Task: Create "Digital Experiences" by using the "B2B Commerce" template.
Action: Mouse moved to (909, 54)
Screenshot: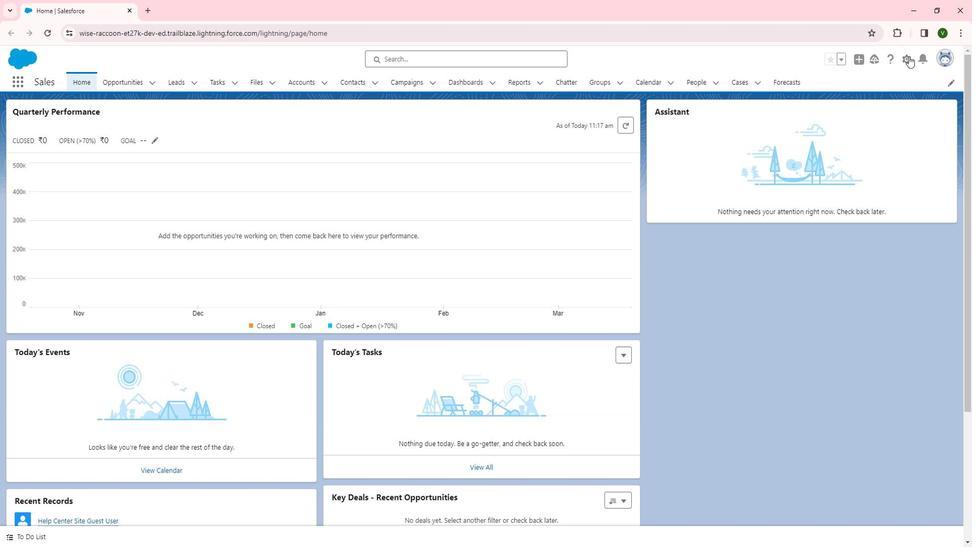 
Action: Mouse pressed left at (909, 54)
Screenshot: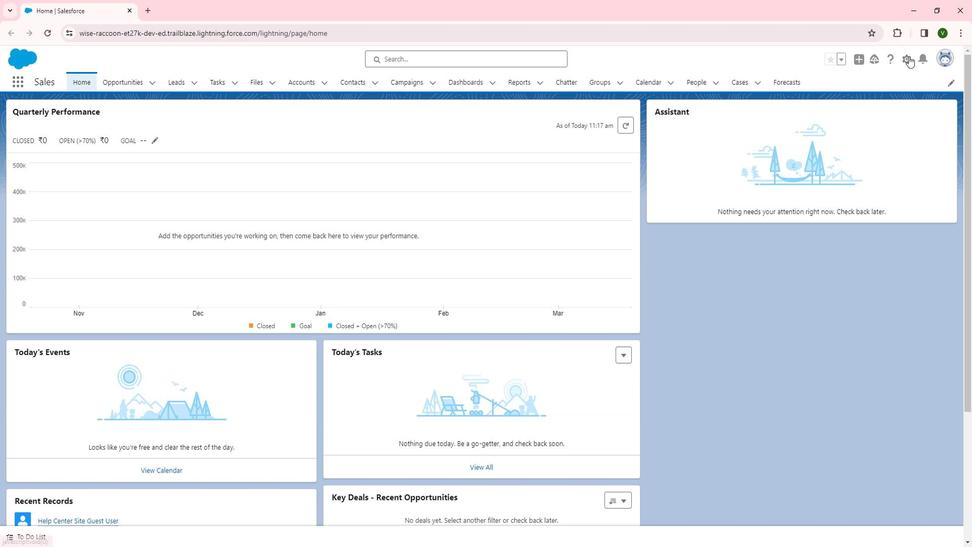 
Action: Mouse moved to (871, 84)
Screenshot: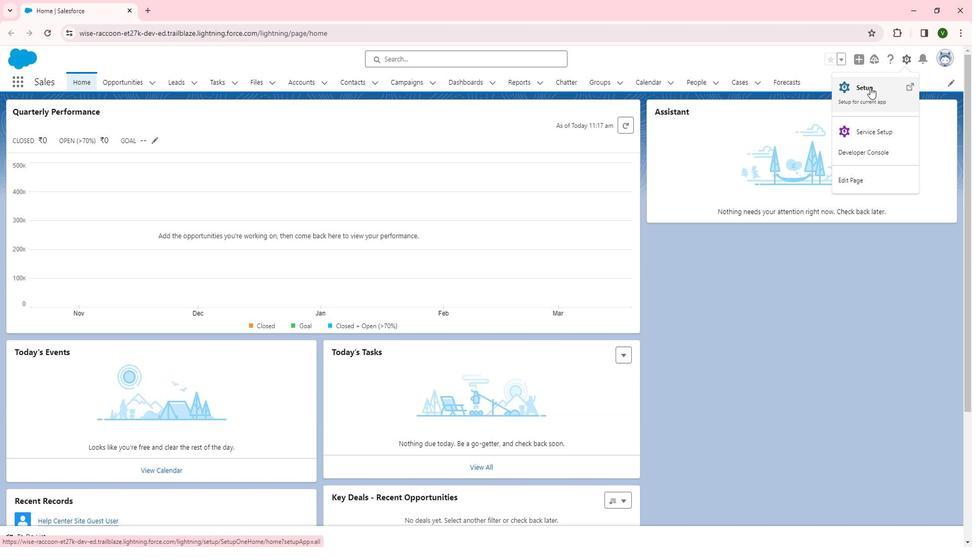 
Action: Mouse pressed left at (871, 84)
Screenshot: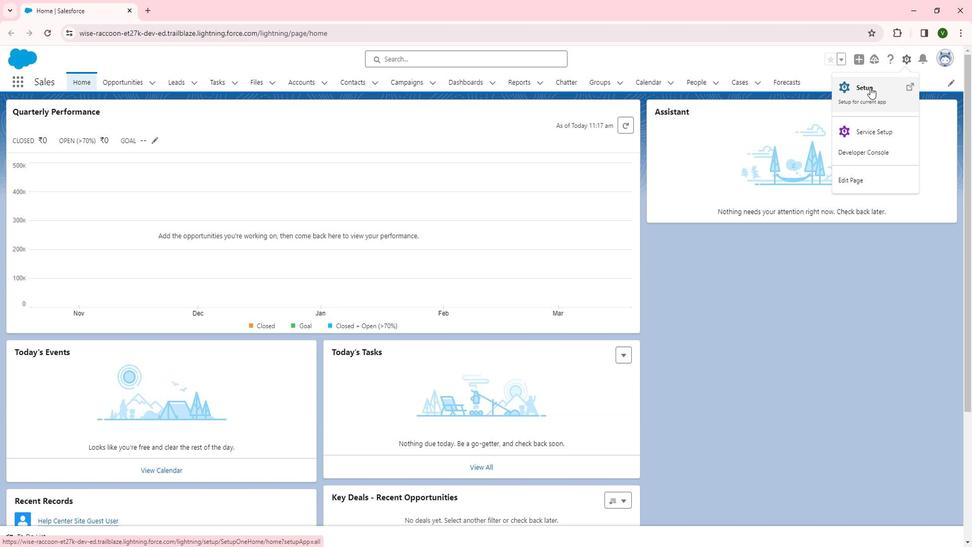
Action: Mouse moved to (72, 300)
Screenshot: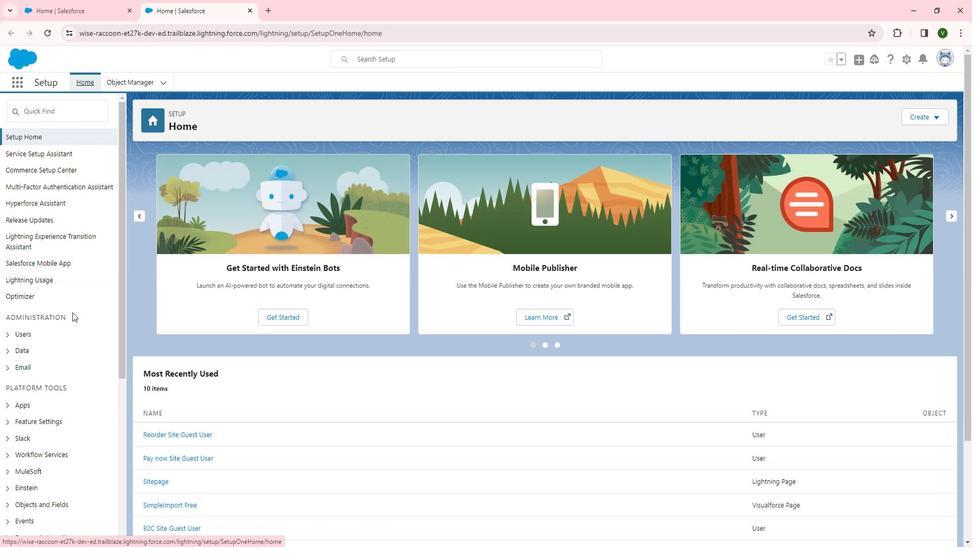 
Action: Mouse scrolled (72, 300) with delta (0, 0)
Screenshot: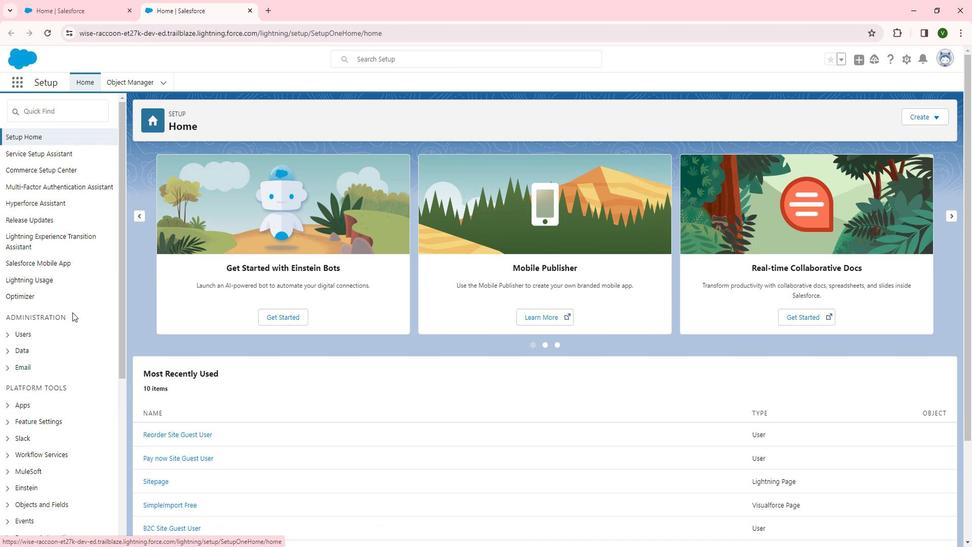 
Action: Mouse scrolled (72, 300) with delta (0, 0)
Screenshot: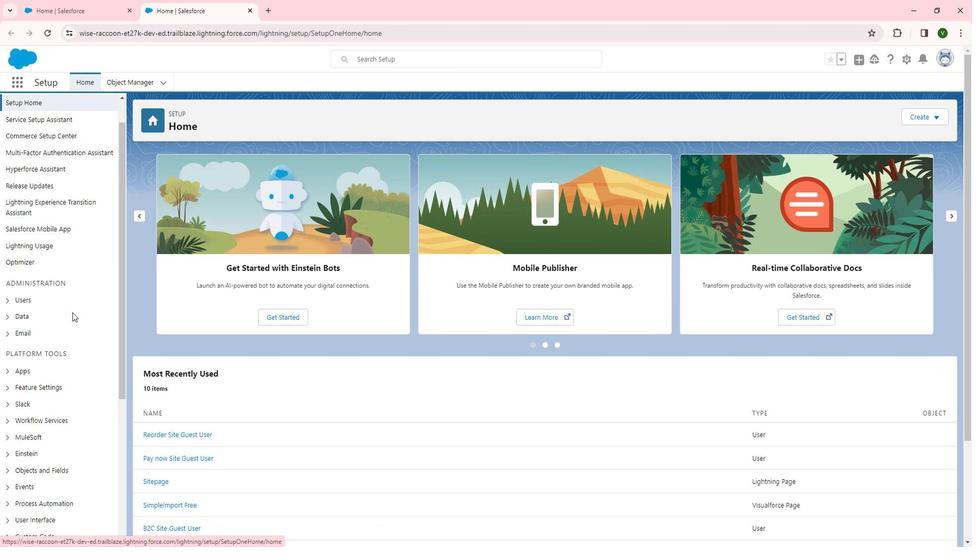 
Action: Mouse moved to (39, 303)
Screenshot: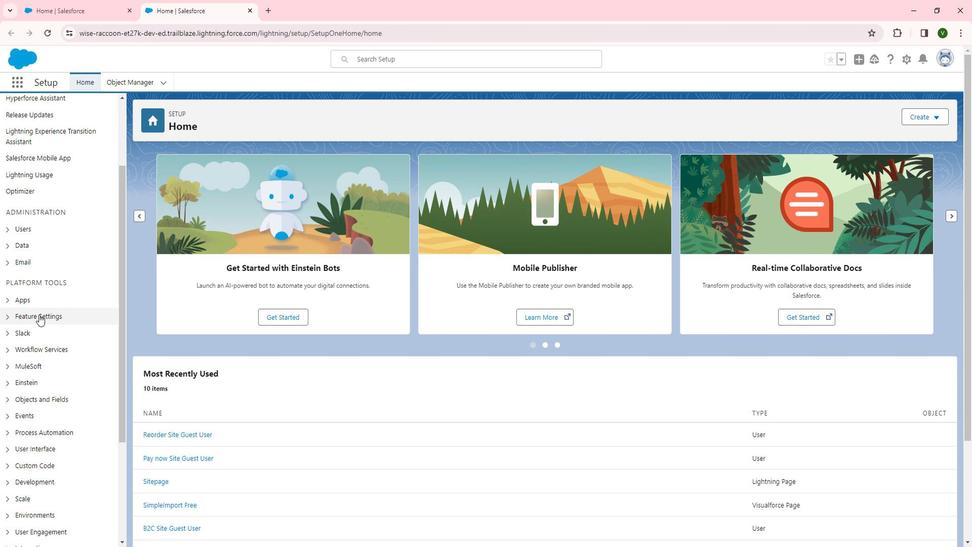 
Action: Mouse pressed left at (39, 303)
Screenshot: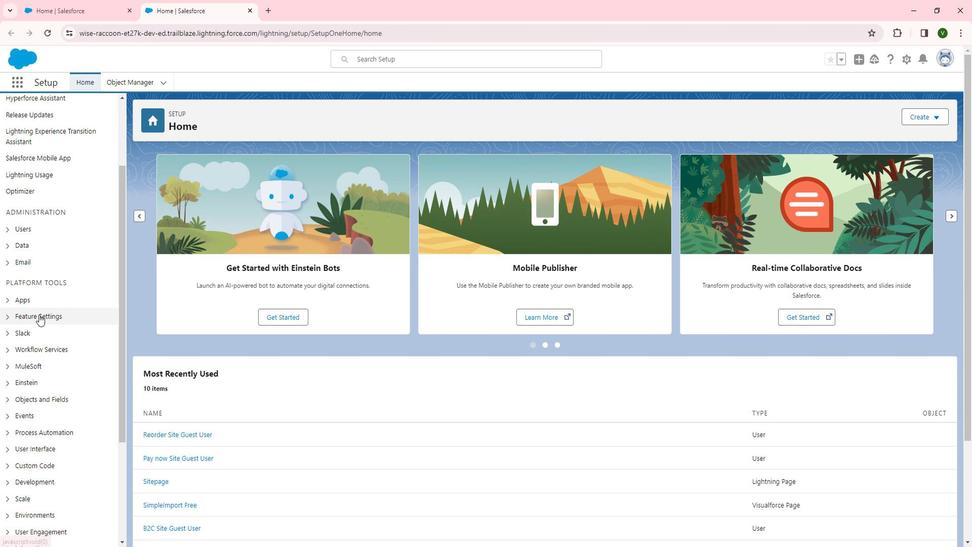 
Action: Mouse moved to (72, 293)
Screenshot: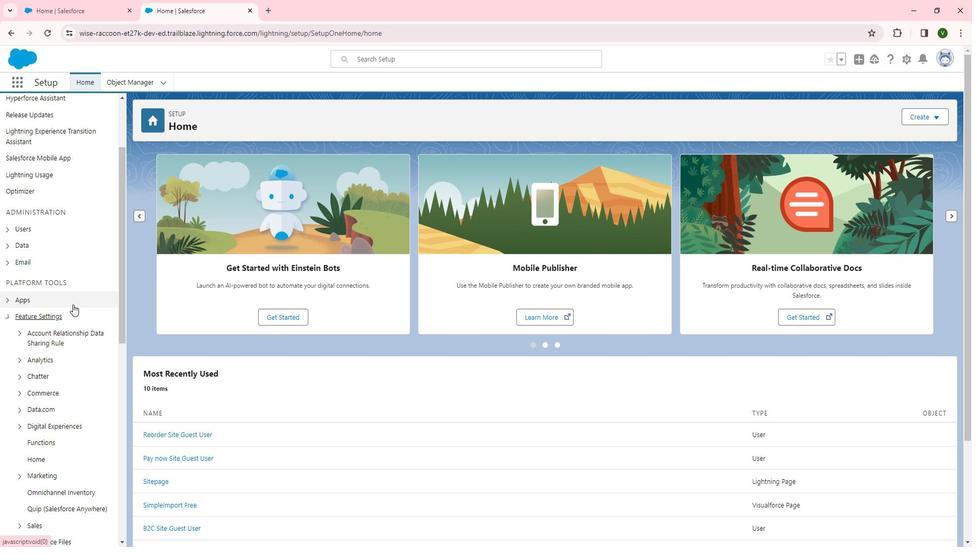 
Action: Mouse scrolled (72, 292) with delta (0, 0)
Screenshot: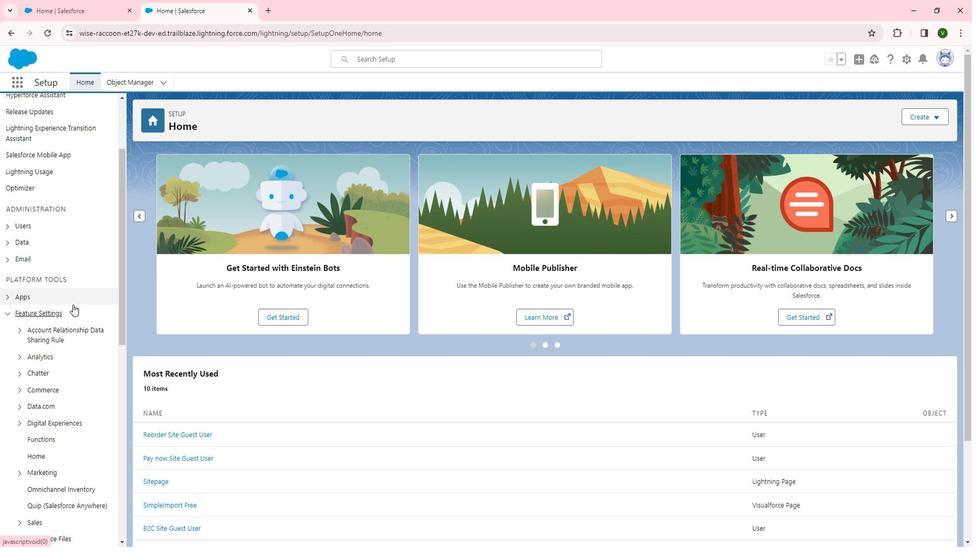 
Action: Mouse scrolled (72, 292) with delta (0, 0)
Screenshot: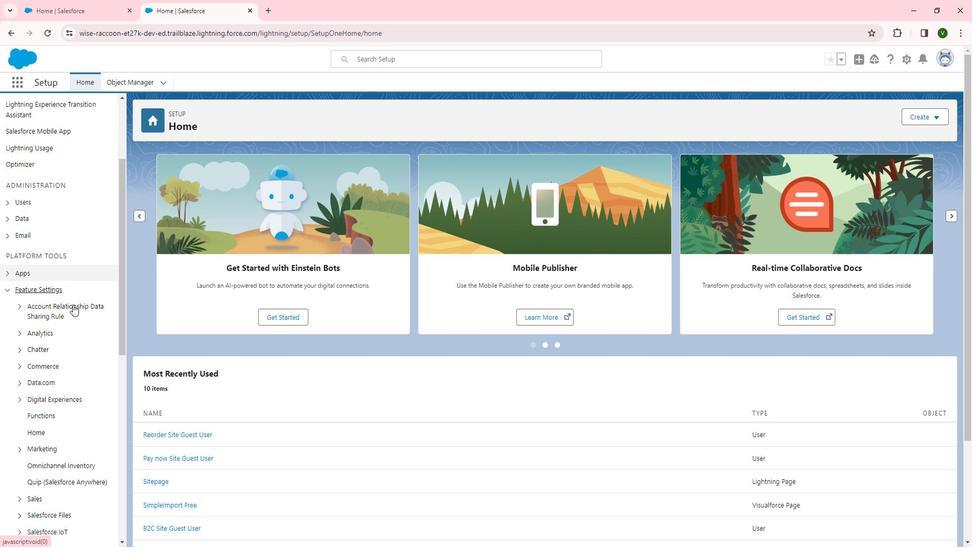 
Action: Mouse moved to (43, 309)
Screenshot: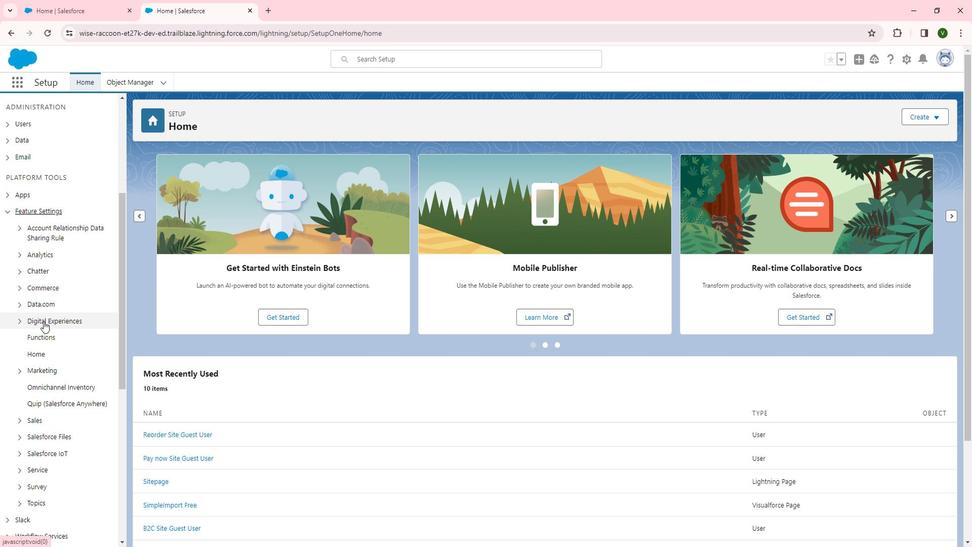
Action: Mouse pressed left at (43, 309)
Screenshot: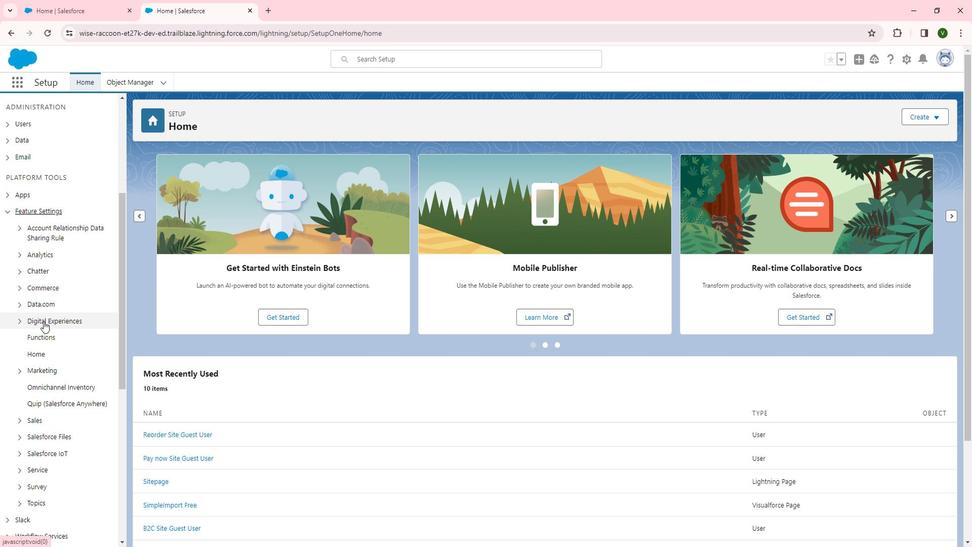 
Action: Mouse moved to (48, 326)
Screenshot: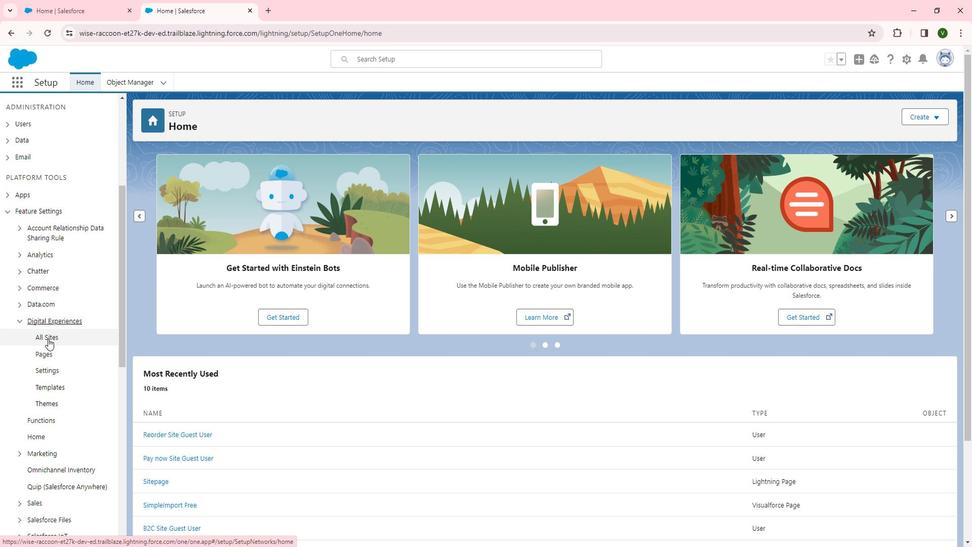 
Action: Mouse pressed left at (48, 326)
Screenshot: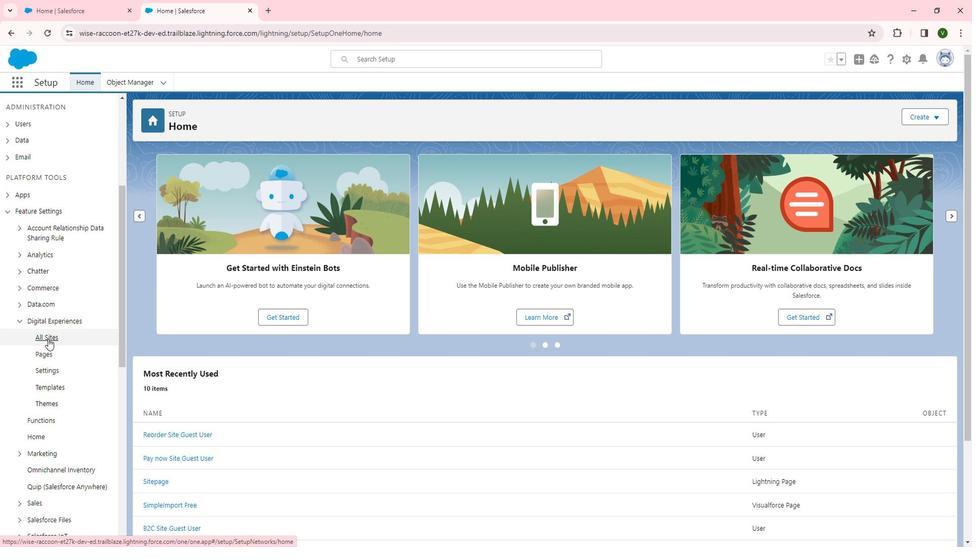 
Action: Mouse moved to (398, 201)
Screenshot: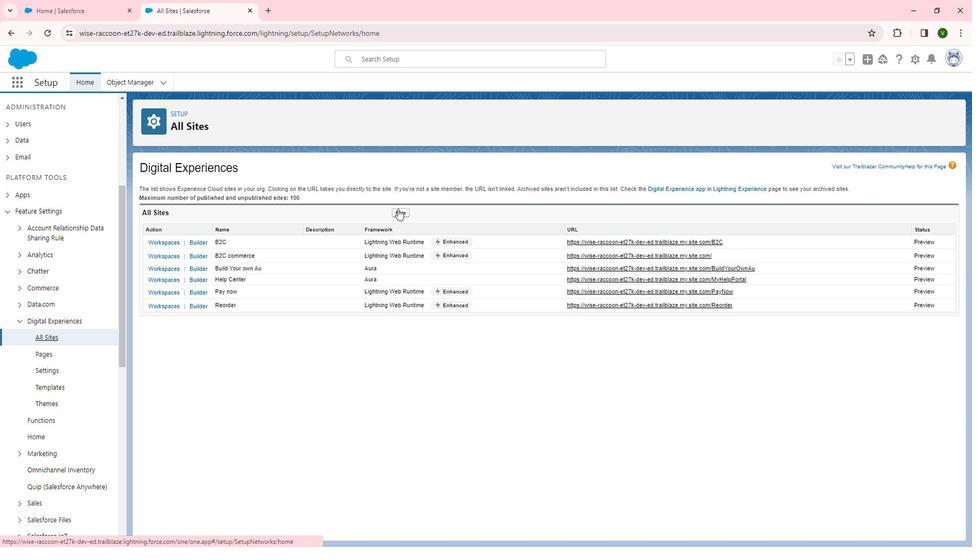 
Action: Mouse pressed left at (398, 201)
Screenshot: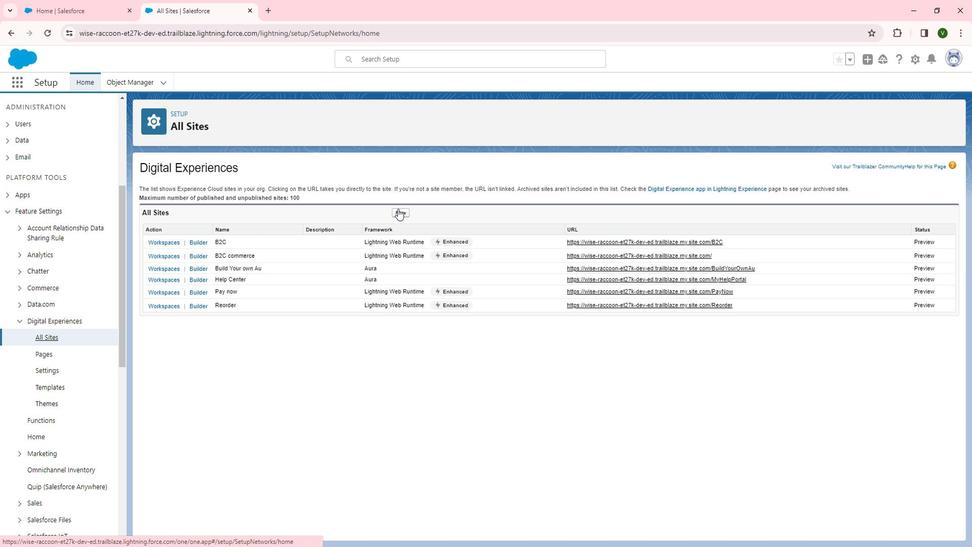 
Action: Mouse moved to (341, 136)
Screenshot: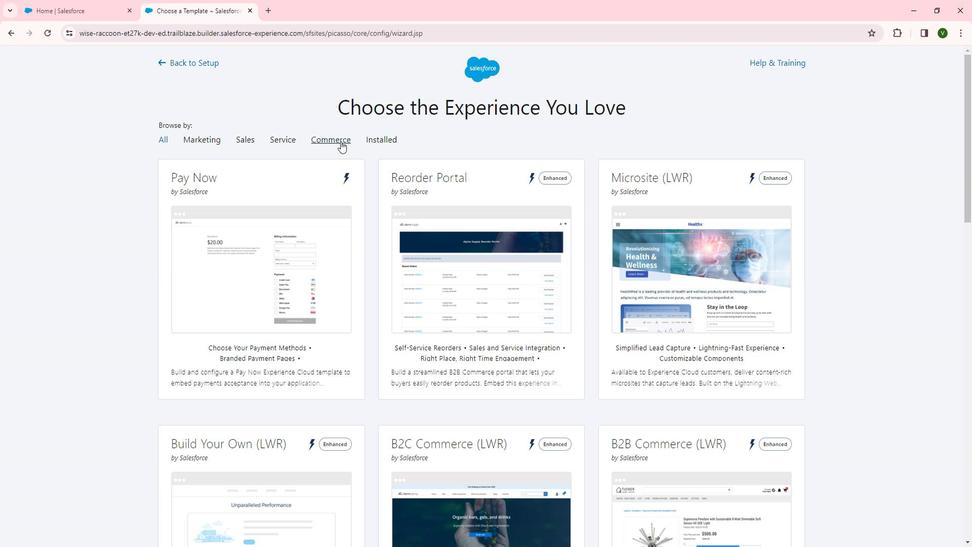 
Action: Mouse pressed left at (341, 136)
Screenshot: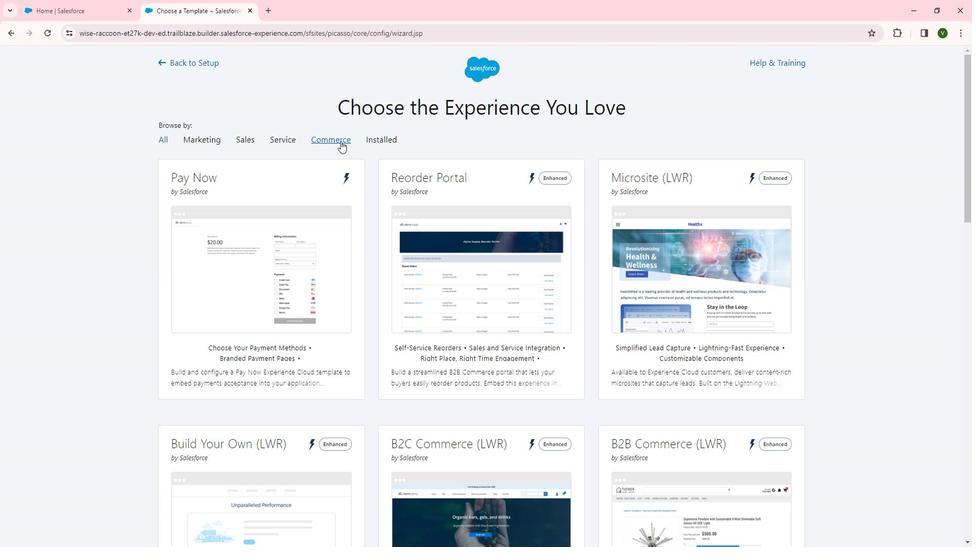 
Action: Mouse moved to (270, 430)
Screenshot: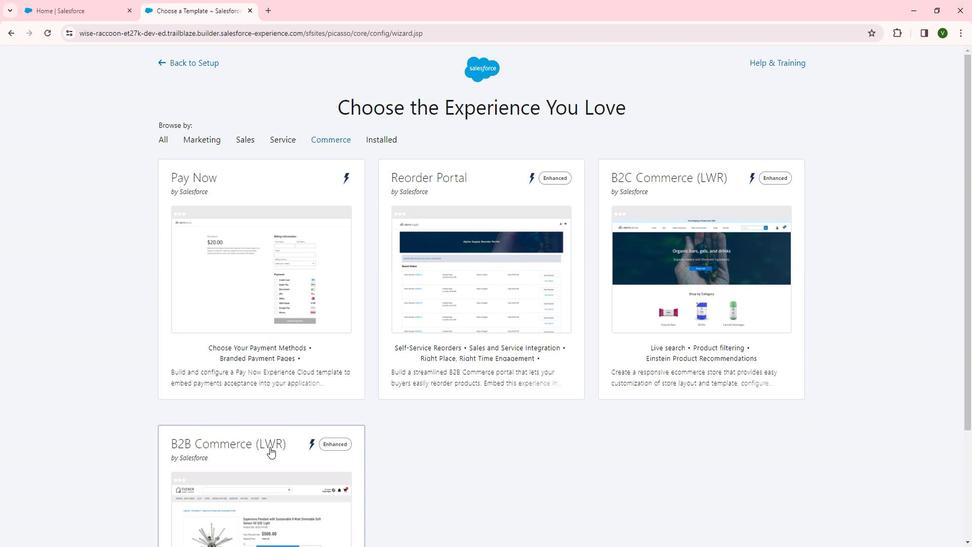 
Action: Mouse scrolled (270, 430) with delta (0, 0)
Screenshot: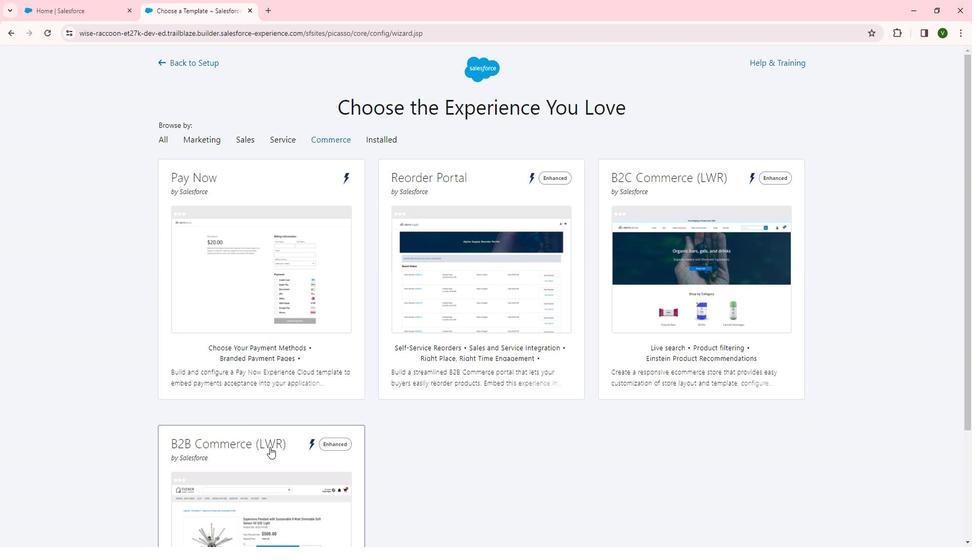 
Action: Mouse scrolled (270, 430) with delta (0, 0)
Screenshot: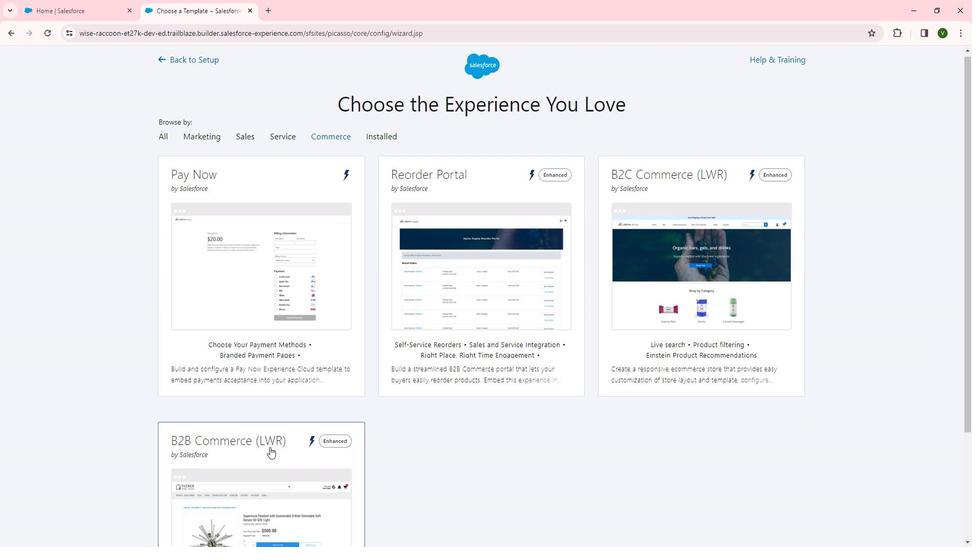 
Action: Mouse moved to (271, 430)
Screenshot: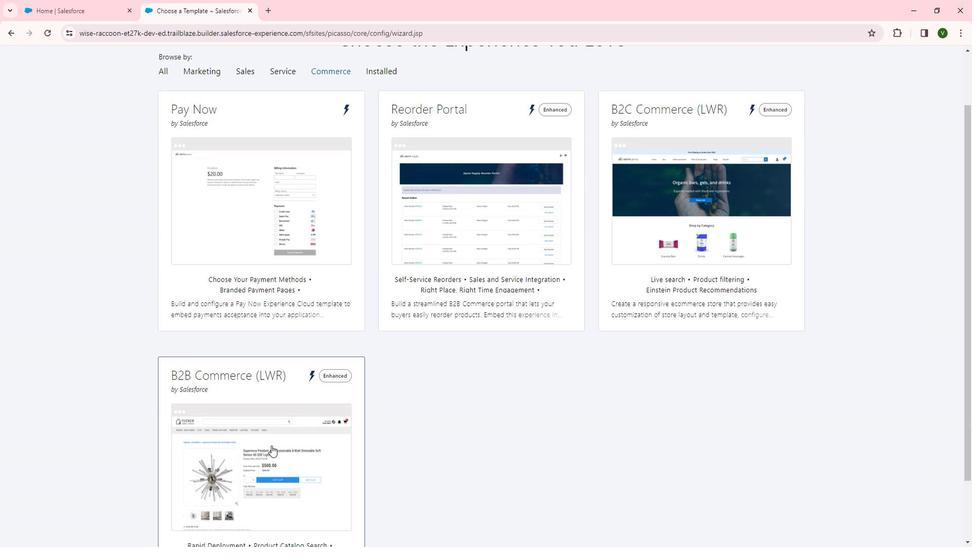 
Action: Mouse scrolled (271, 429) with delta (0, 0)
Screenshot: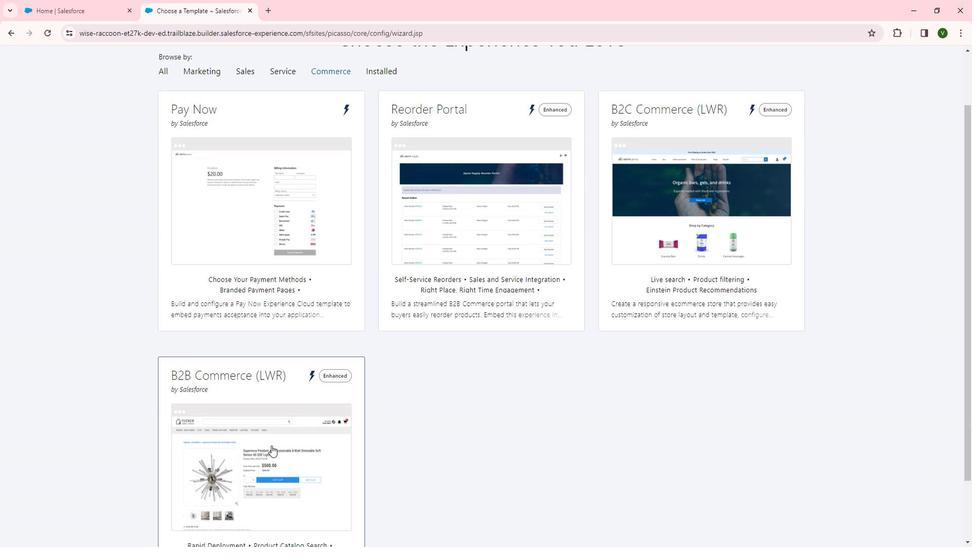 
Action: Mouse moved to (217, 353)
Screenshot: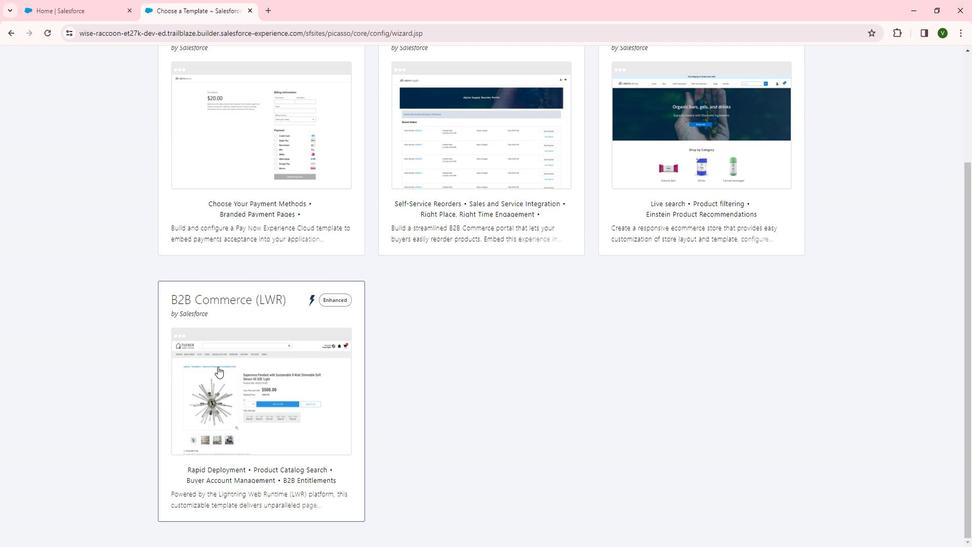 
Action: Mouse pressed left at (217, 353)
Screenshot: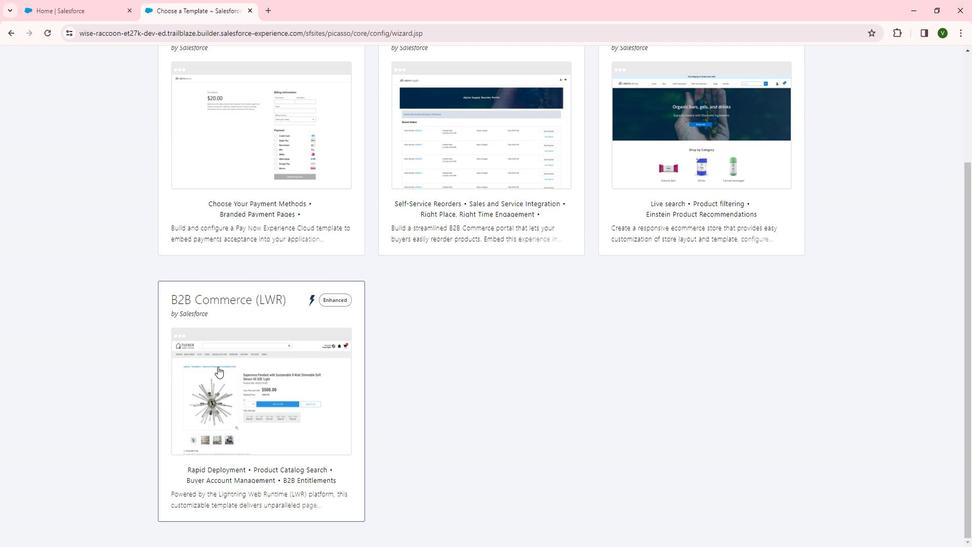 
Action: Mouse moved to (584, 157)
Screenshot: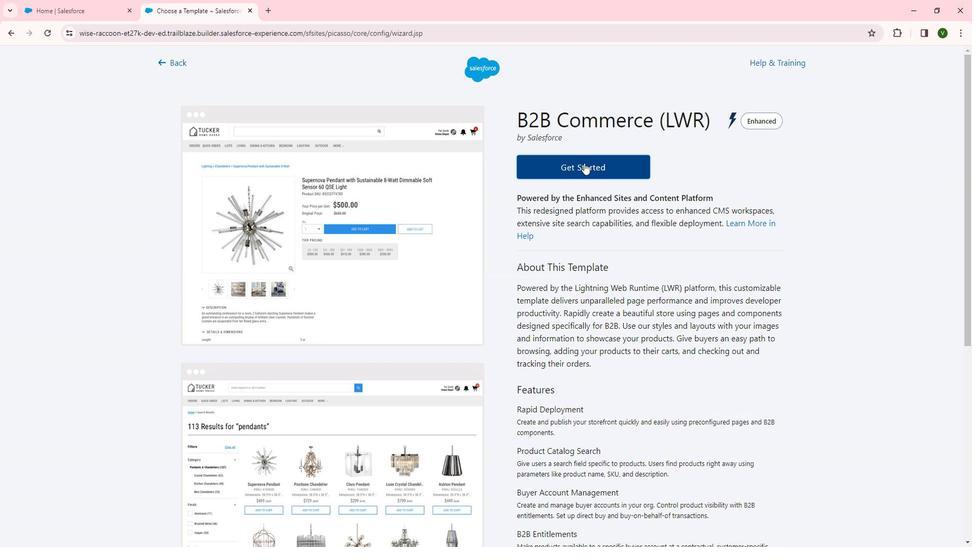 
Action: Mouse pressed left at (584, 157)
Screenshot: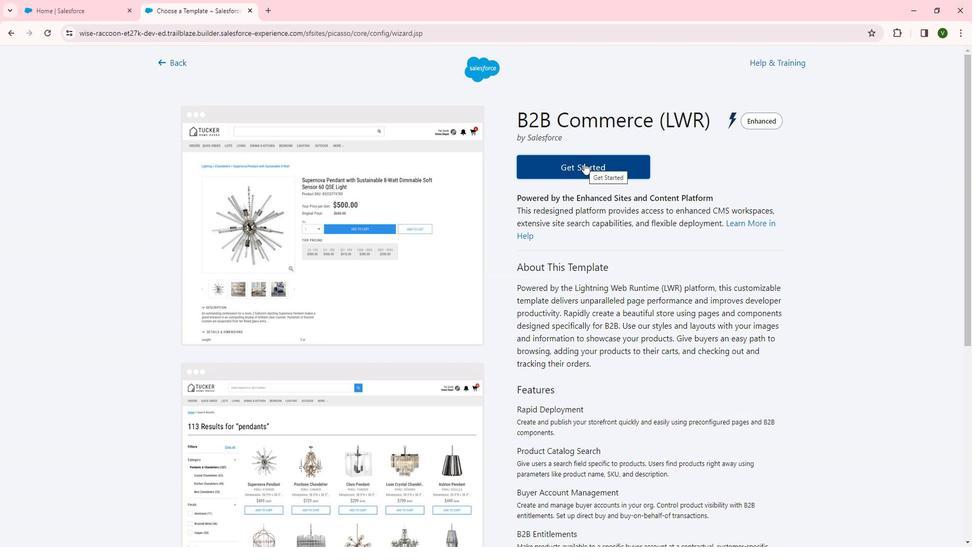 
Action: Mouse moved to (605, 173)
Screenshot: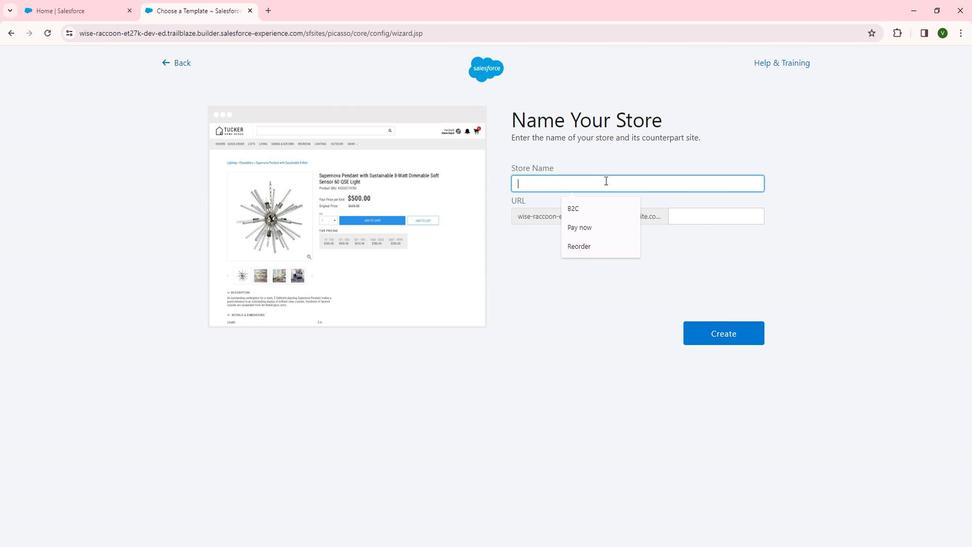 
Action: Mouse pressed left at (605, 173)
Screenshot: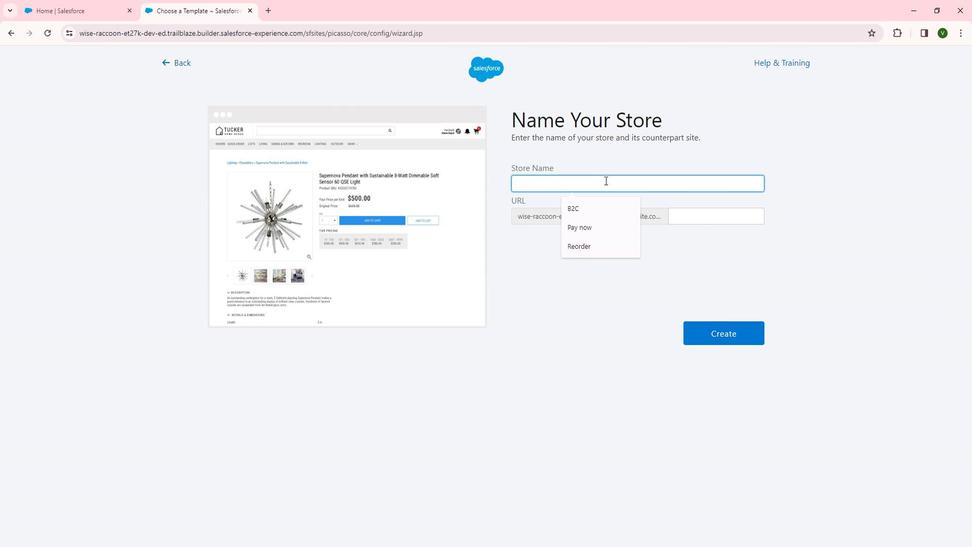 
Action: Key pressed <Key.shift>B2<Key.shift>B
Screenshot: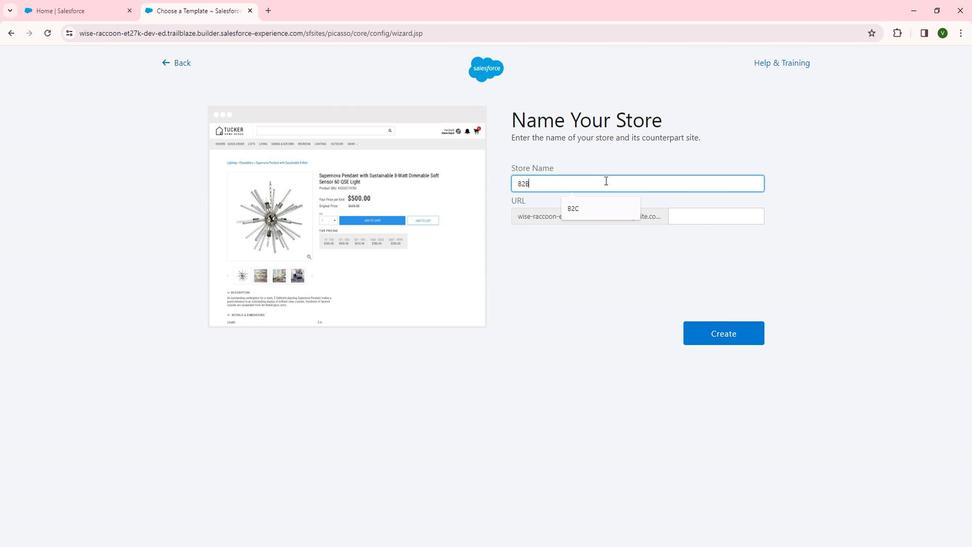 
Action: Mouse moved to (711, 208)
Screenshot: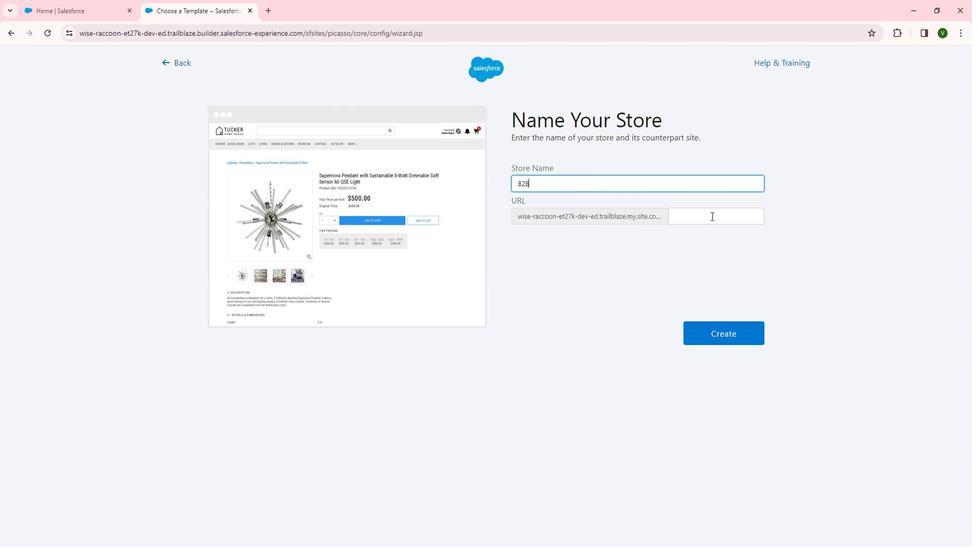 
Action: Mouse pressed left at (711, 208)
Screenshot: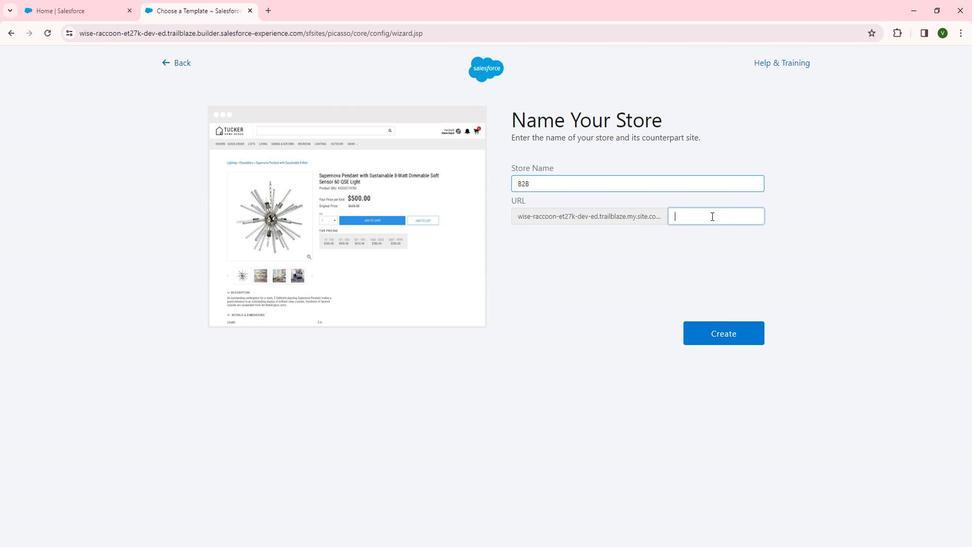 
Action: Key pressed <Key.shift>B2b<Key.backspace><Key.shift>B
Screenshot: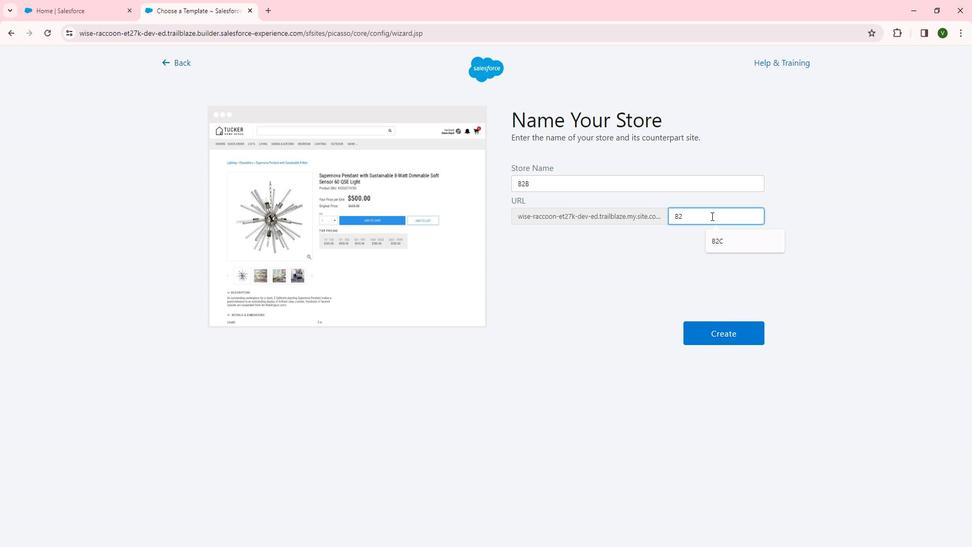 
Action: Mouse moved to (732, 310)
Screenshot: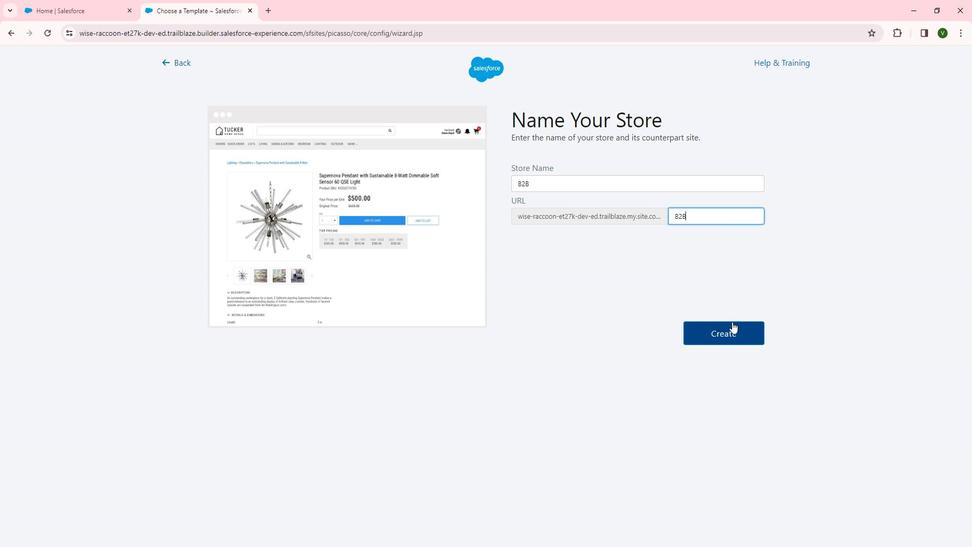 
Action: Mouse pressed left at (732, 310)
Screenshot: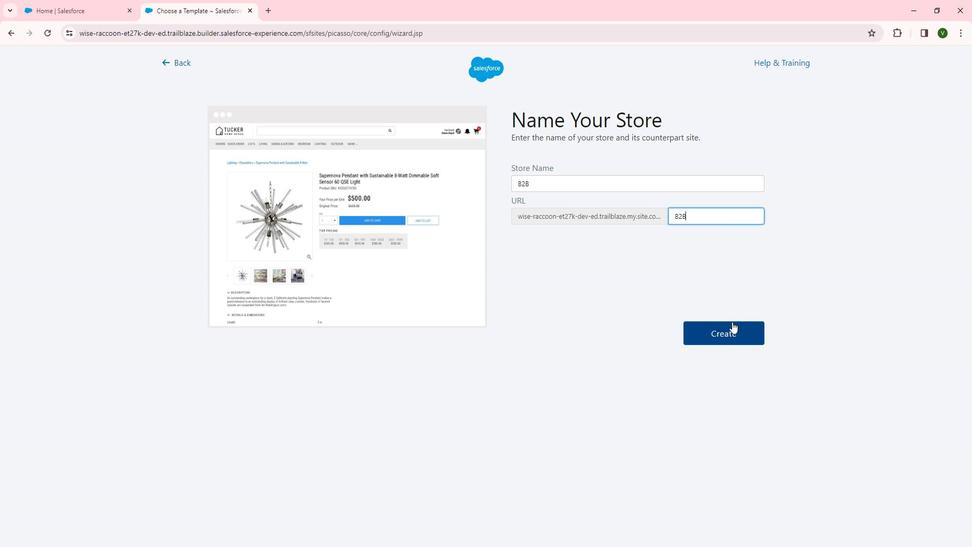 
Action: Mouse moved to (465, 323)
Screenshot: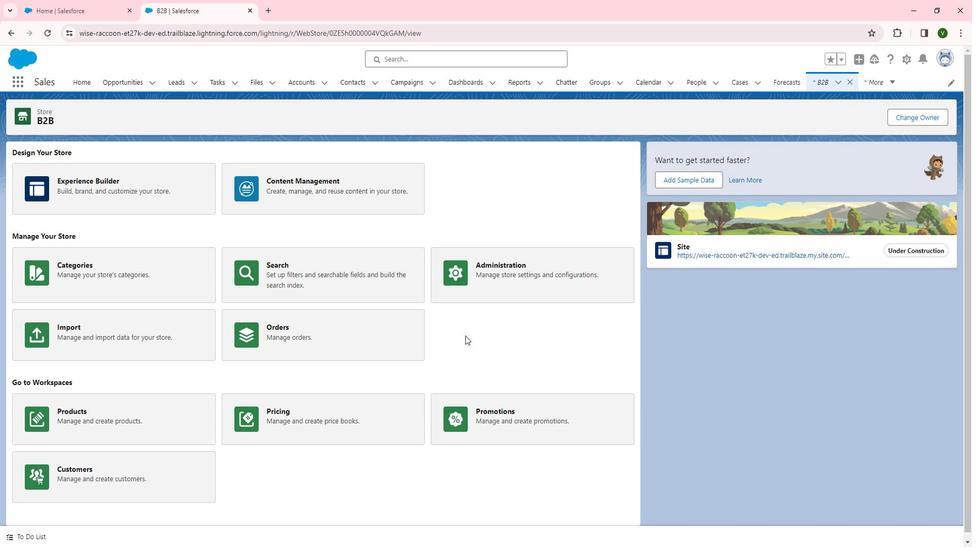 
